 Task: Create new Company, with domain: 'sharp.com' and type: 'Prospect'. Add new contact for this company, with mail Id: 'Tara21Sharma@sharp.com', First Name: Tara, Last name:  Sharma, Job Title: 'Market Research Analyst', Phone Number: '(202) 555-2346'. Change life cycle stage to  Lead and lead status to  Open. Logged in from softage.1@softage.net
Action: Mouse moved to (86, 55)
Screenshot: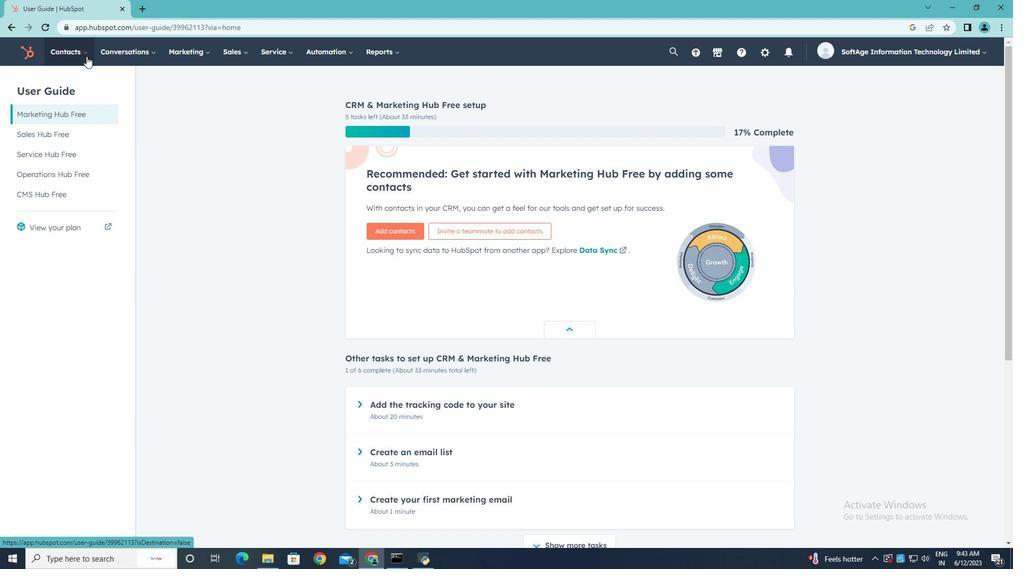 
Action: Mouse pressed left at (86, 55)
Screenshot: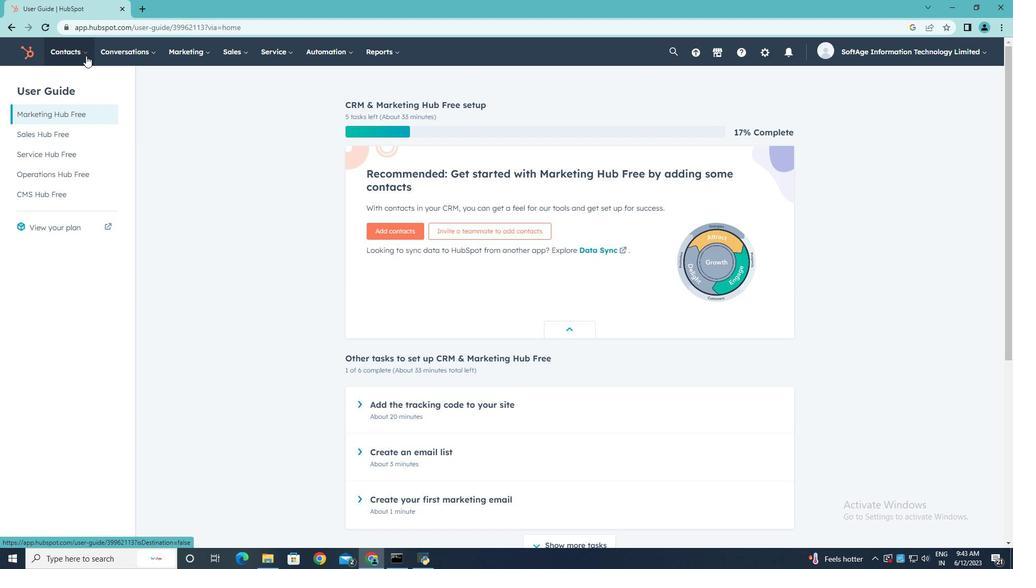 
Action: Mouse moved to (74, 101)
Screenshot: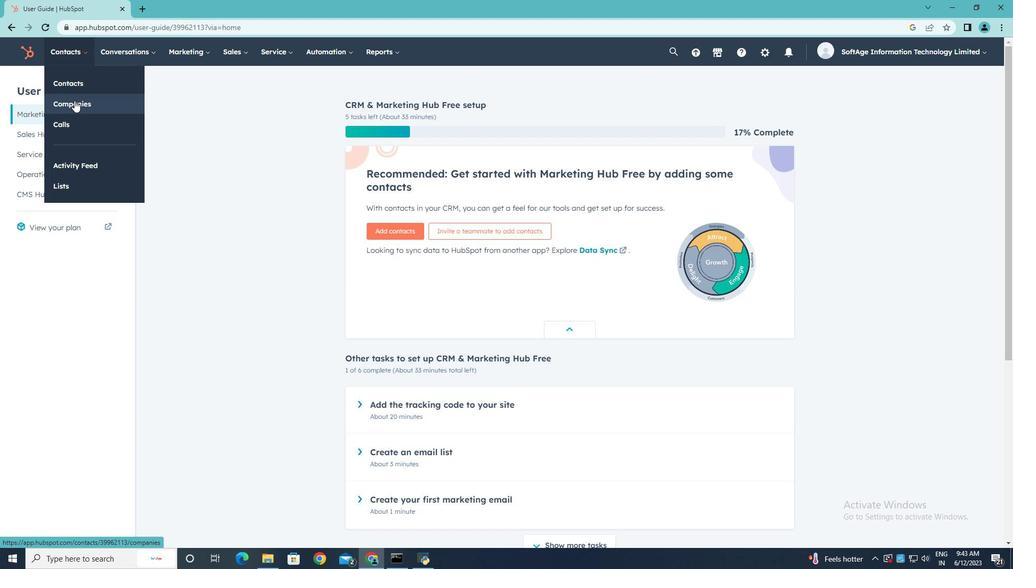 
Action: Mouse pressed left at (74, 101)
Screenshot: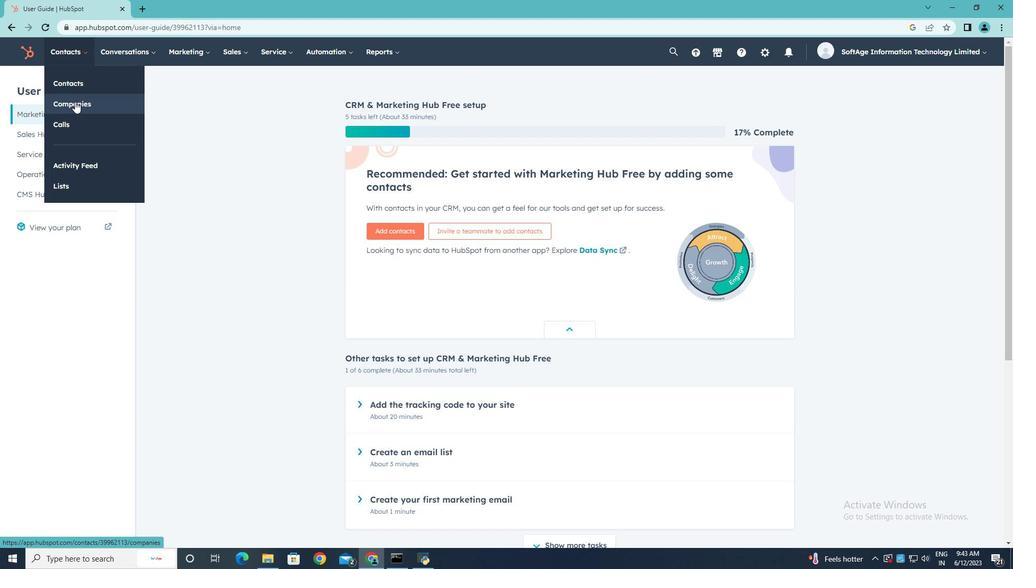 
Action: Mouse moved to (939, 88)
Screenshot: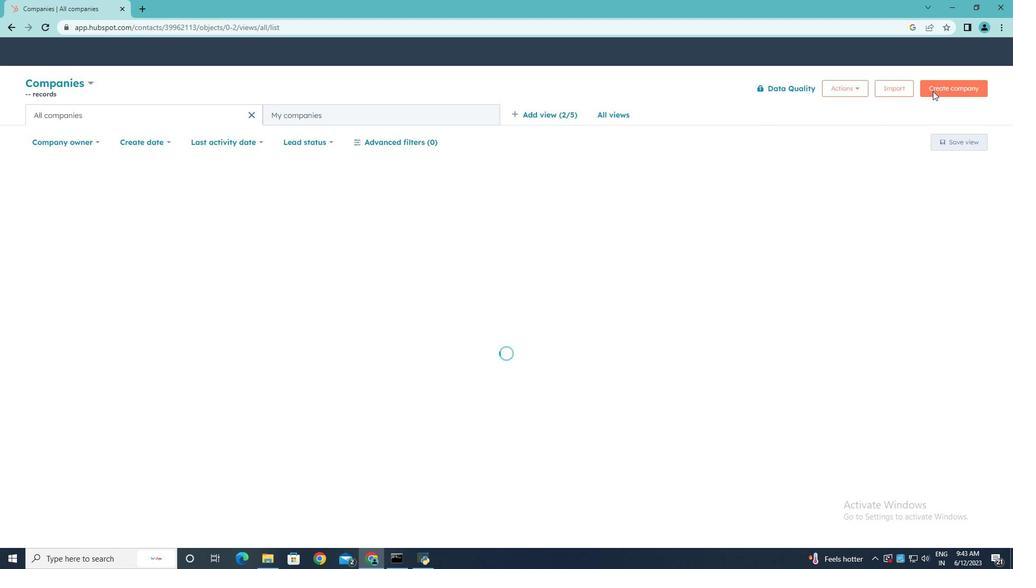 
Action: Mouse pressed left at (939, 88)
Screenshot: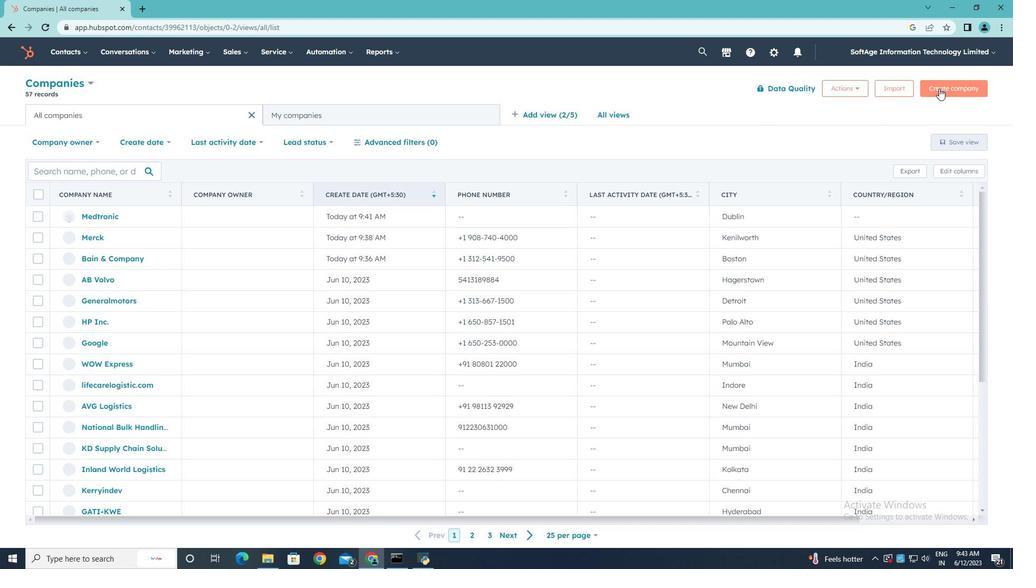 
Action: Mouse moved to (791, 137)
Screenshot: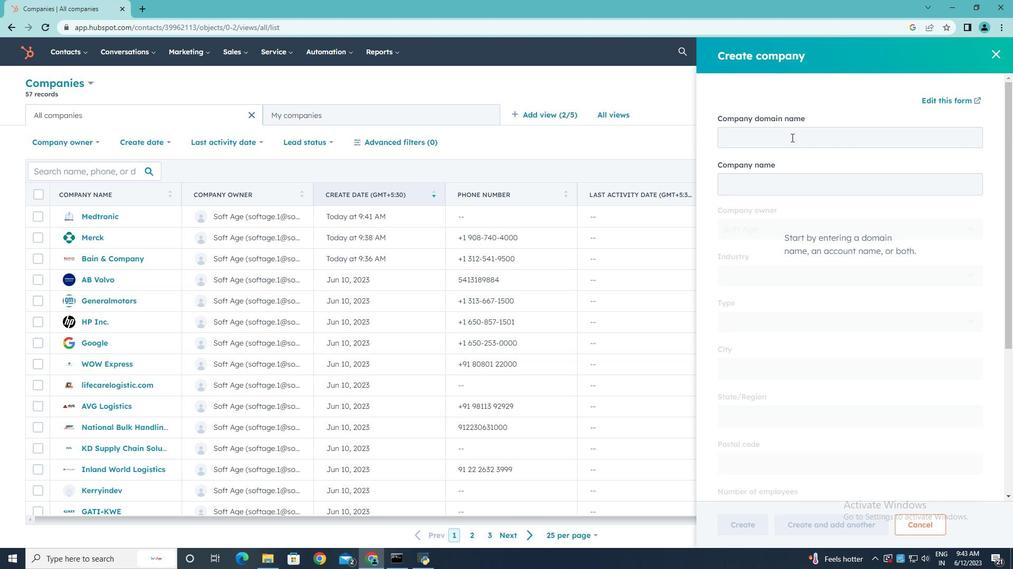 
Action: Mouse pressed left at (791, 137)
Screenshot: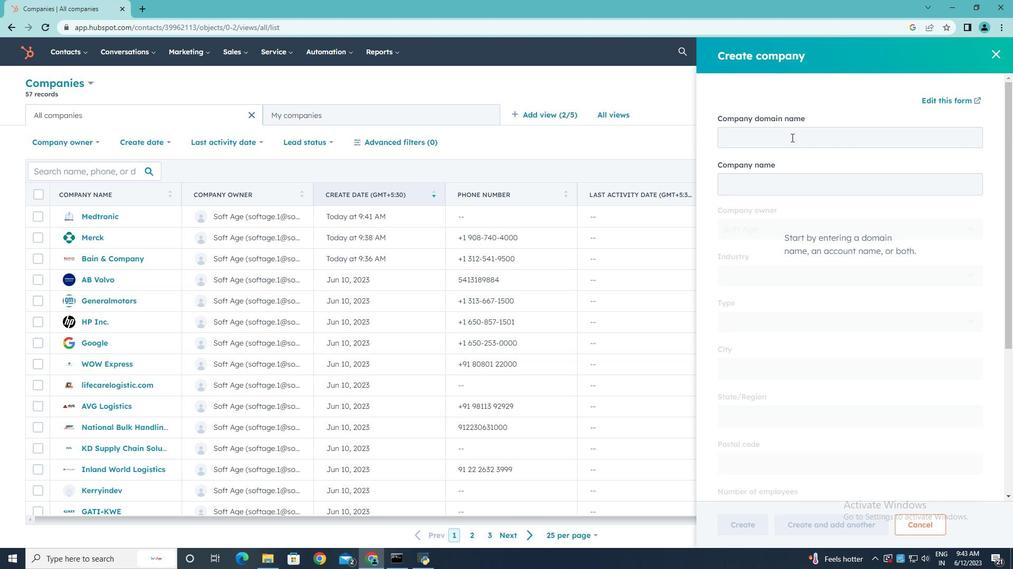 
Action: Key pressed sharp.com
Screenshot: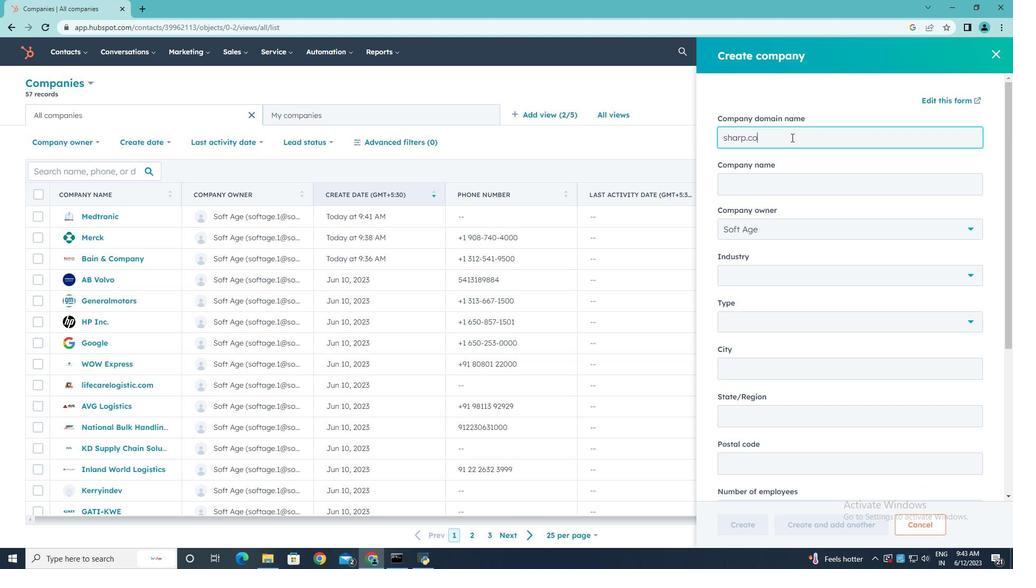 
Action: Mouse moved to (786, 208)
Screenshot: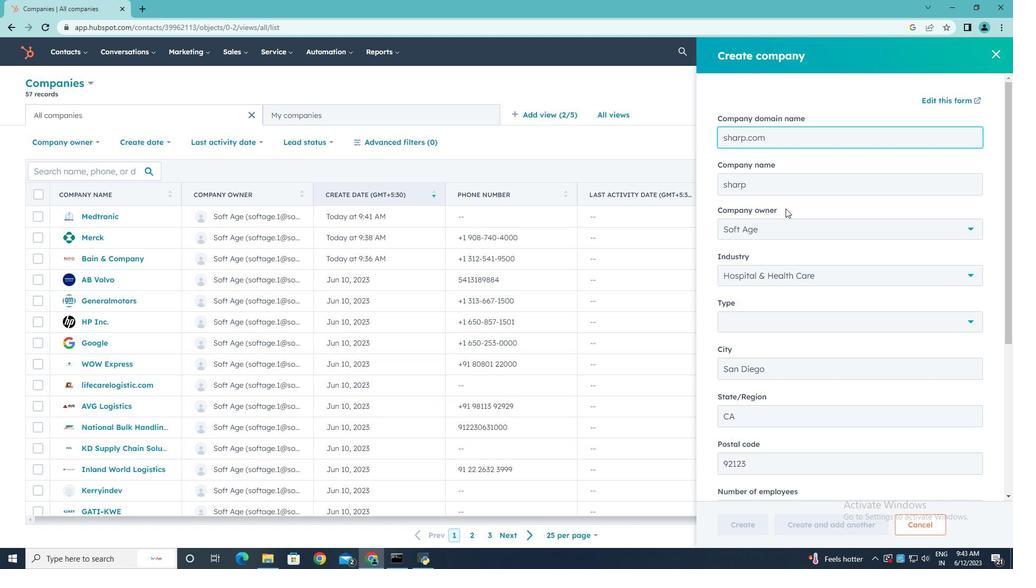 
Action: Mouse scrolled (786, 207) with delta (0, 0)
Screenshot: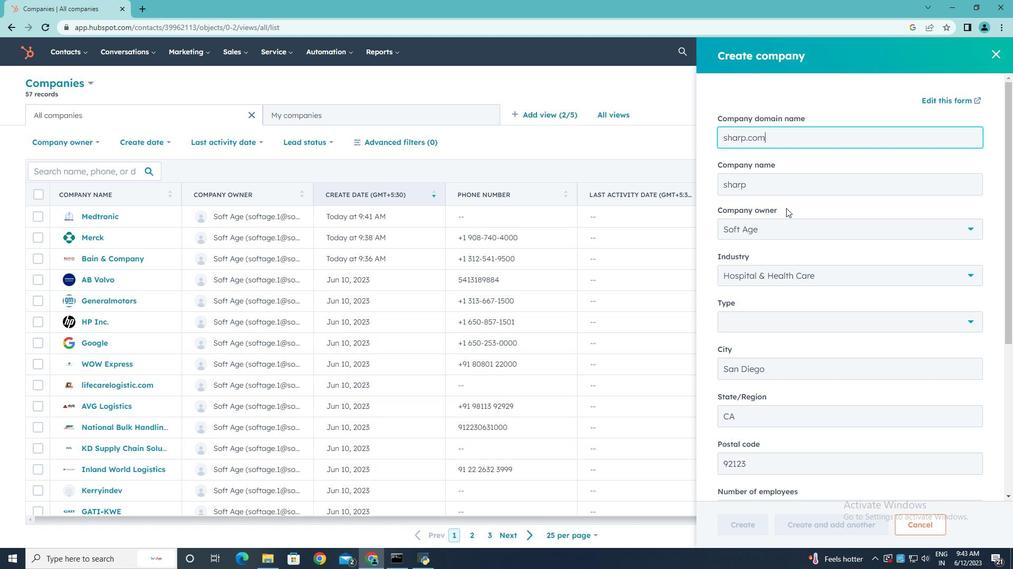 
Action: Mouse scrolled (786, 207) with delta (0, 0)
Screenshot: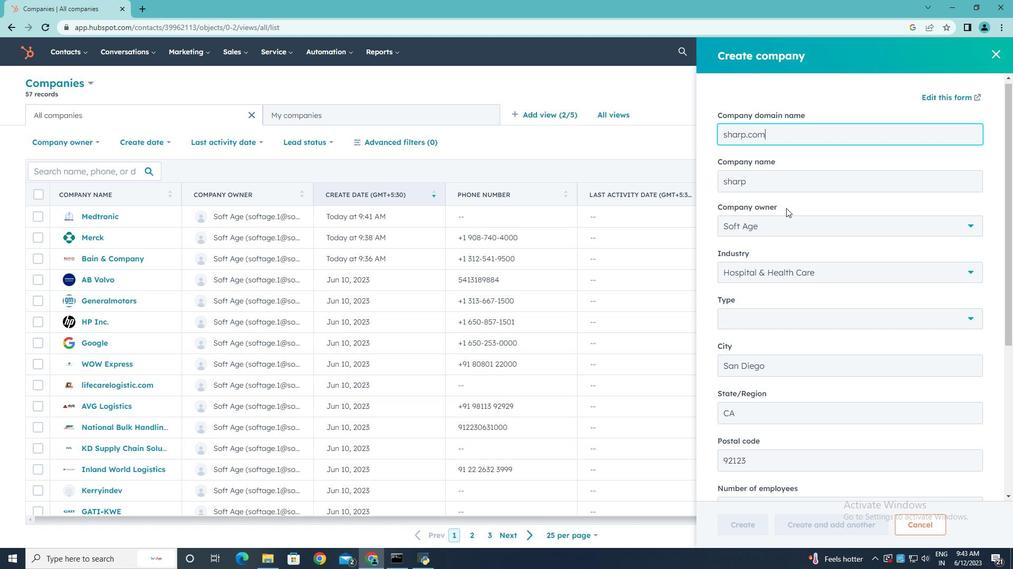 
Action: Mouse scrolled (786, 207) with delta (0, 0)
Screenshot: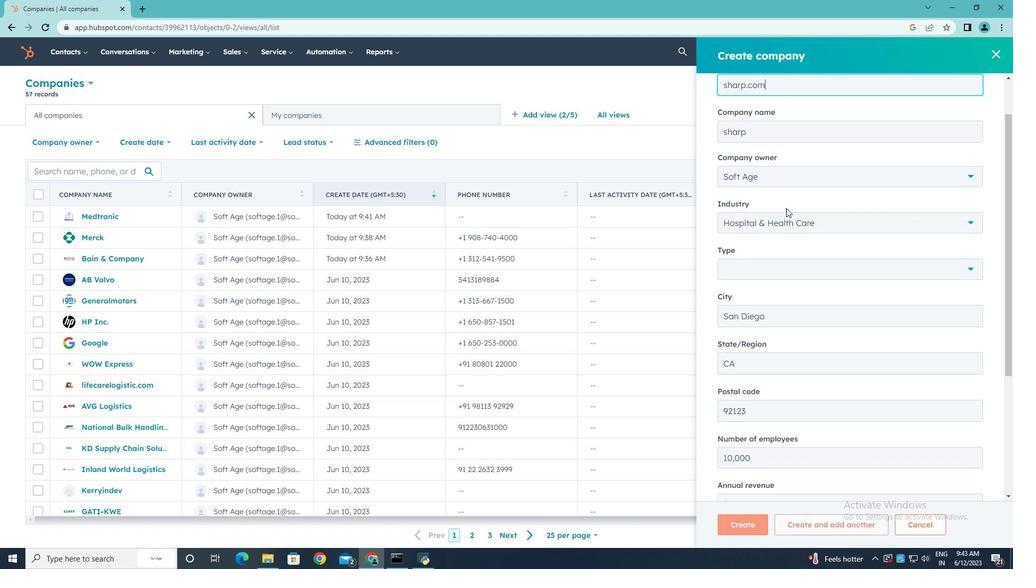 
Action: Mouse moved to (889, 165)
Screenshot: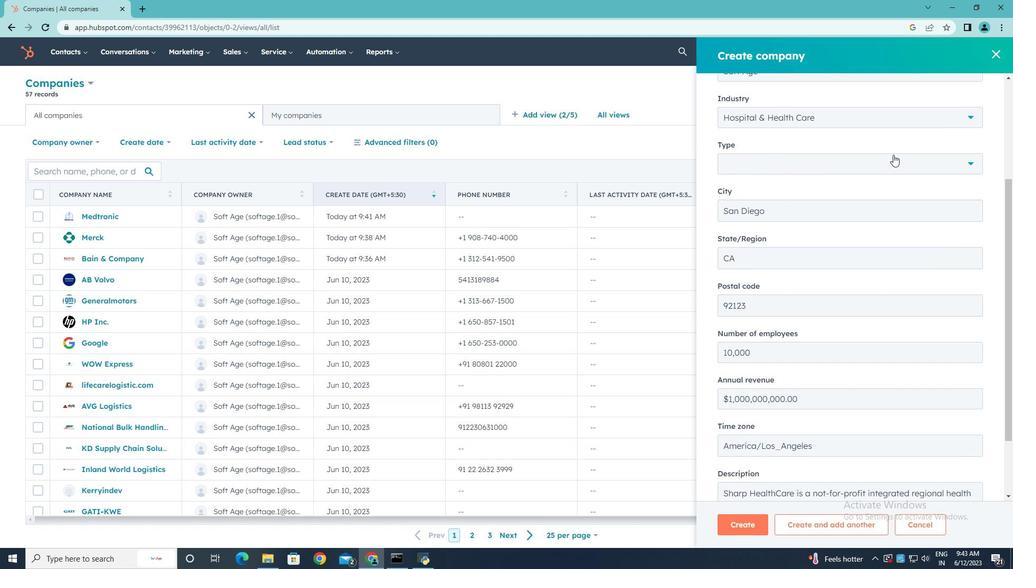 
Action: Mouse pressed left at (889, 165)
Screenshot: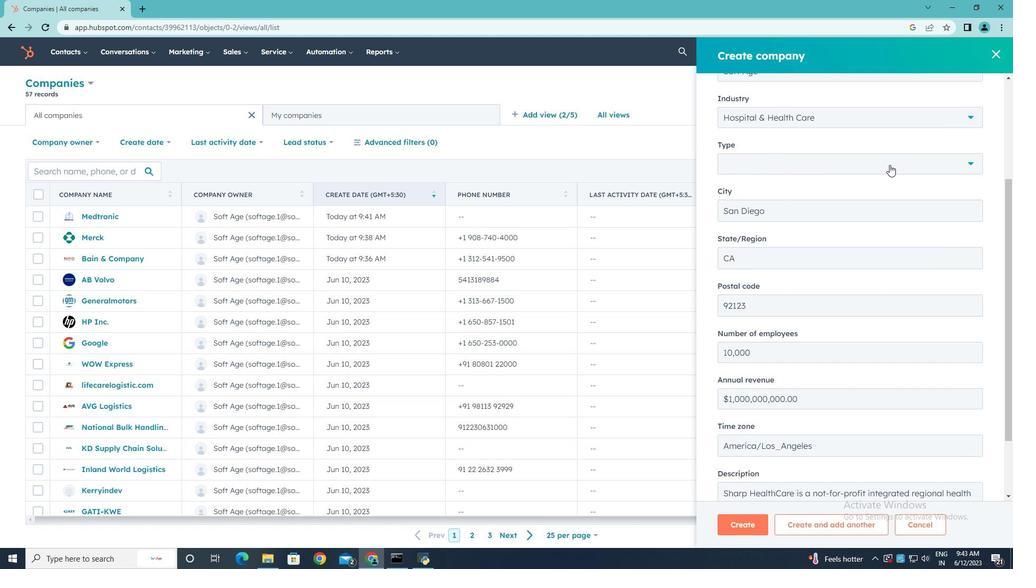 
Action: Mouse moved to (788, 208)
Screenshot: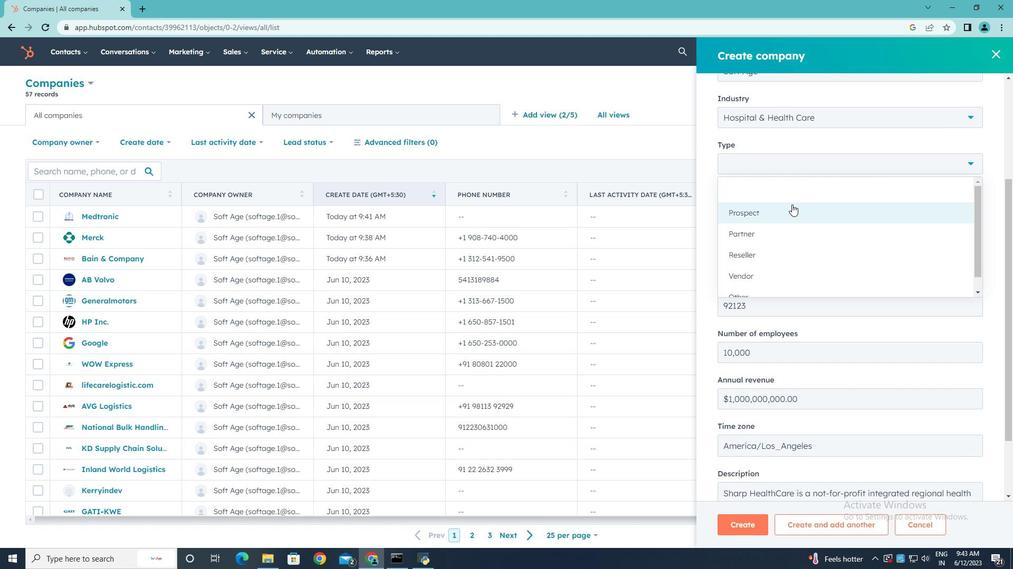 
Action: Mouse pressed left at (788, 208)
Screenshot: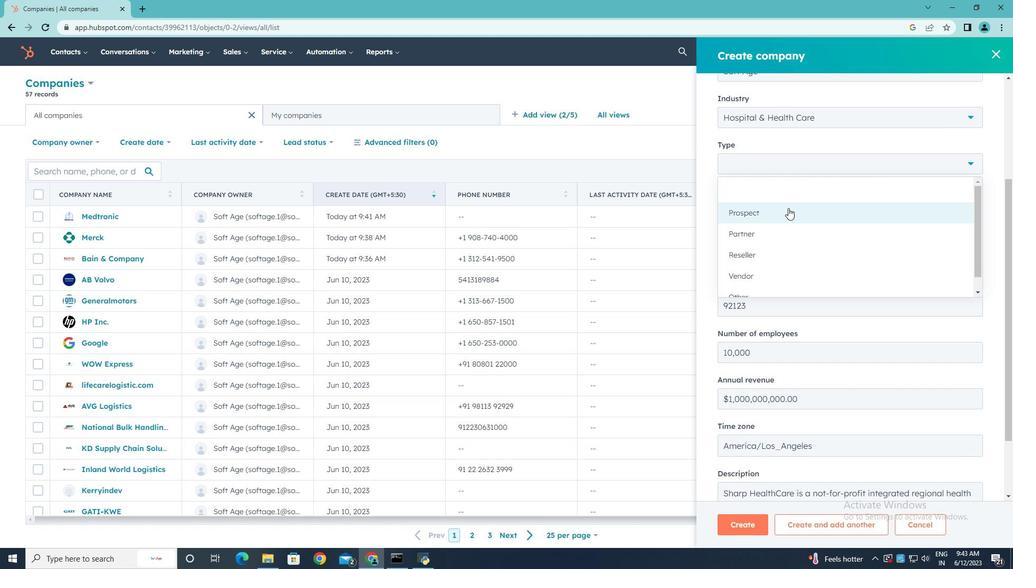 
Action: Mouse moved to (747, 529)
Screenshot: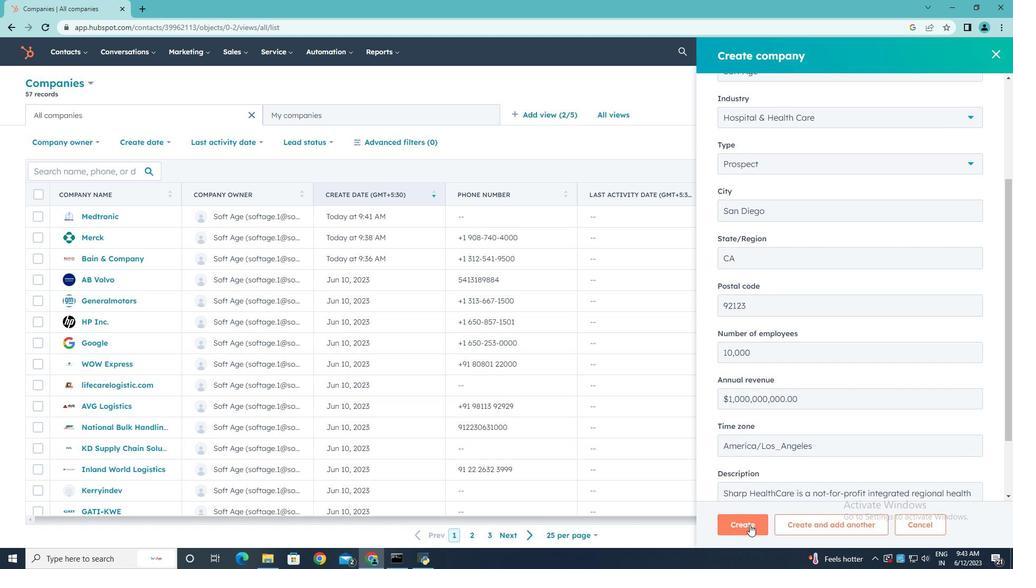 
Action: Mouse pressed left at (747, 529)
Screenshot: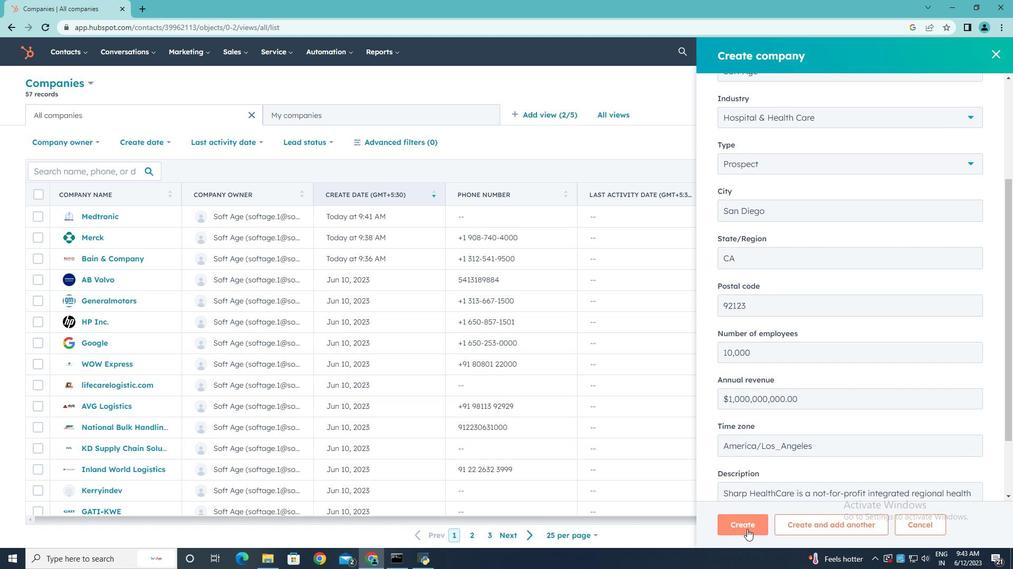 
Action: Mouse moved to (706, 336)
Screenshot: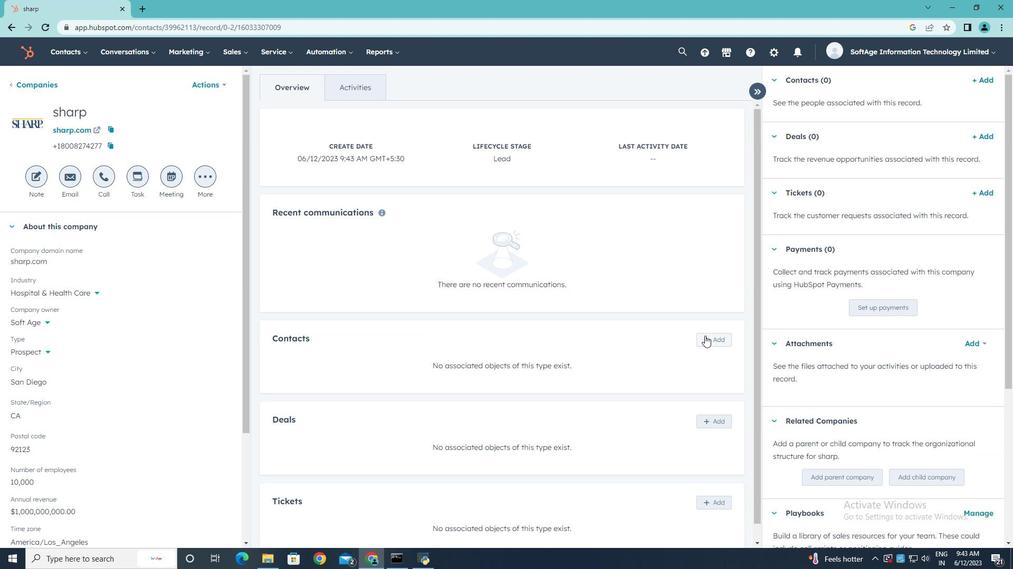 
Action: Mouse pressed left at (706, 336)
Screenshot: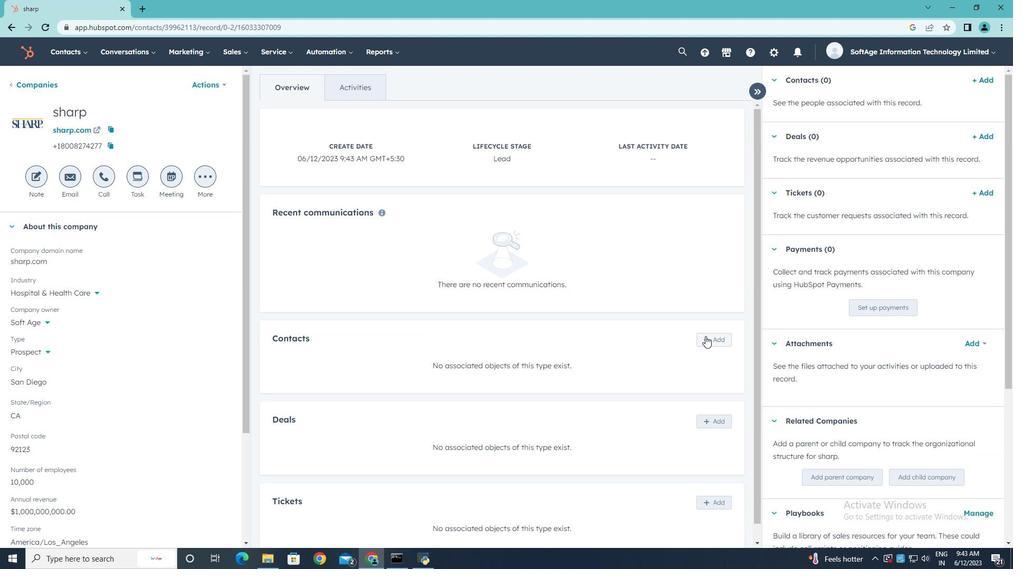 
Action: Mouse moved to (794, 107)
Screenshot: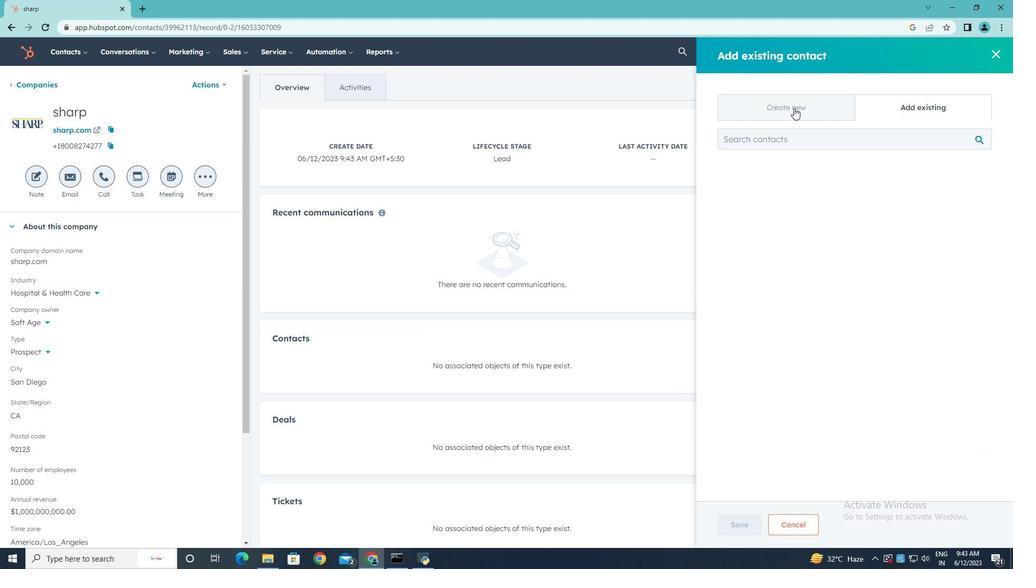 
Action: Mouse pressed left at (794, 107)
Screenshot: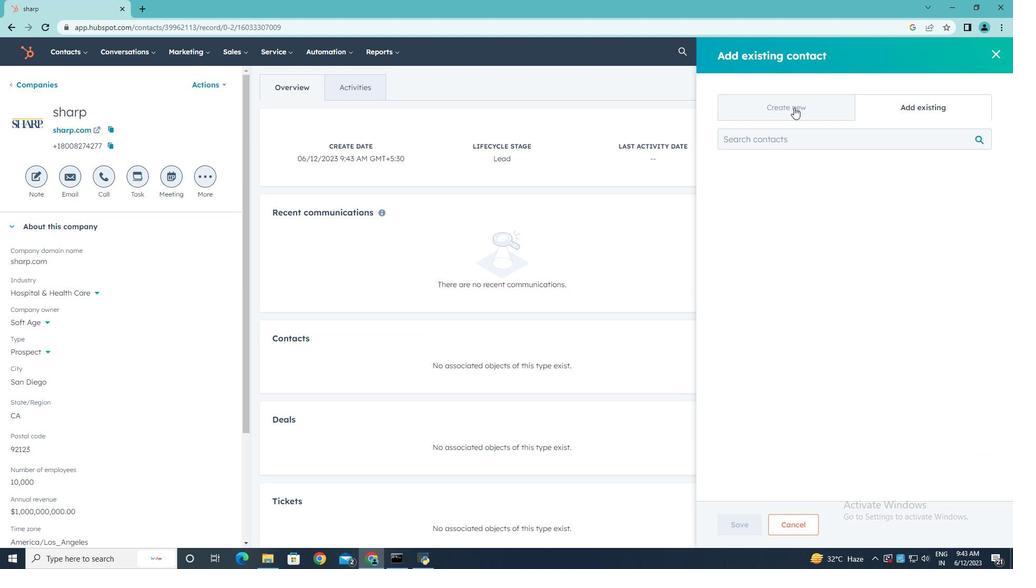 
Action: Mouse moved to (766, 171)
Screenshot: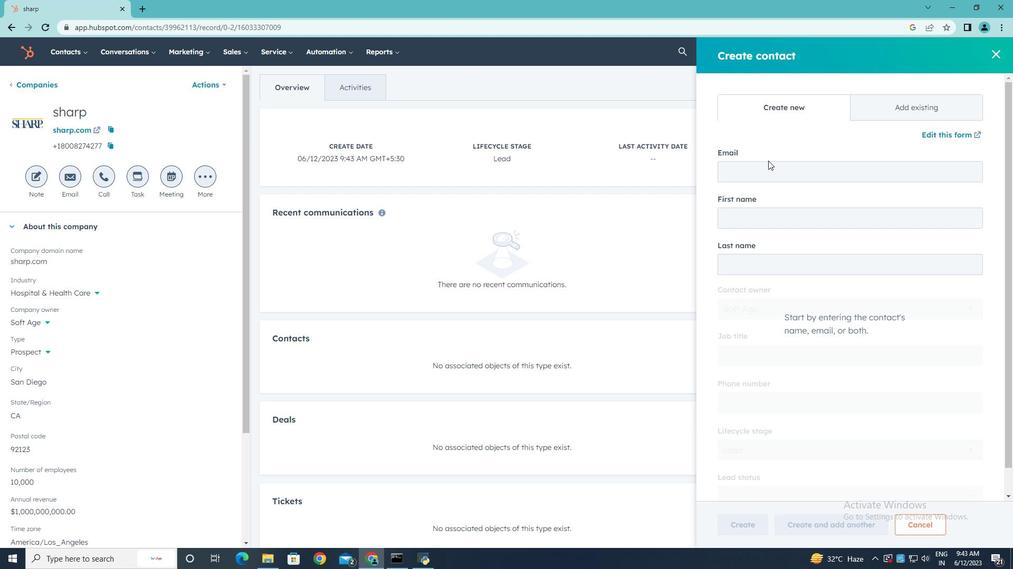 
Action: Mouse pressed left at (766, 171)
Screenshot: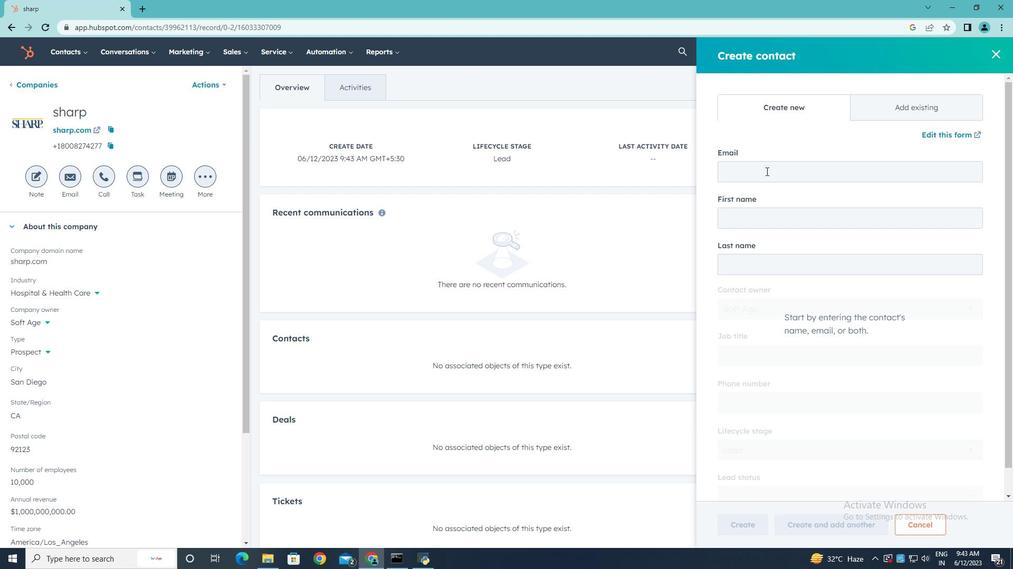 
Action: Key pressed <Key.shift>Tara21<Key.shift>Sharma<Key.shift>@sharp.com
Screenshot: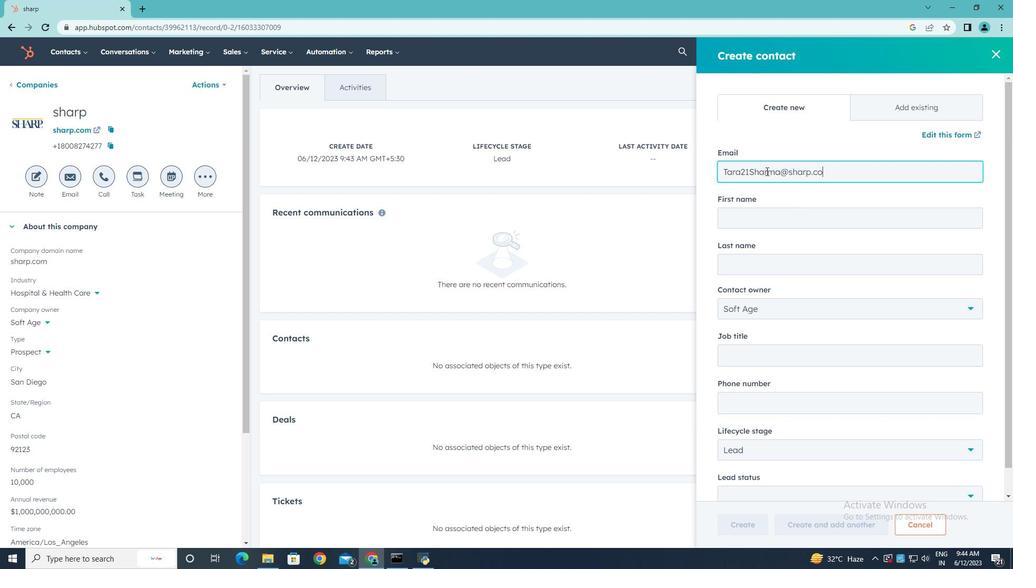 
Action: Mouse moved to (775, 226)
Screenshot: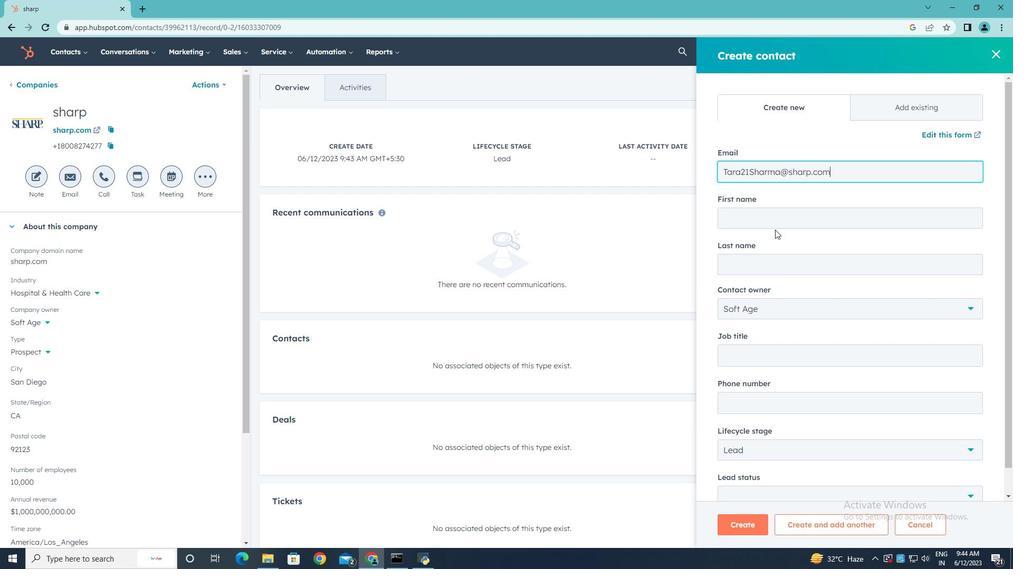 
Action: Mouse pressed left at (775, 226)
Screenshot: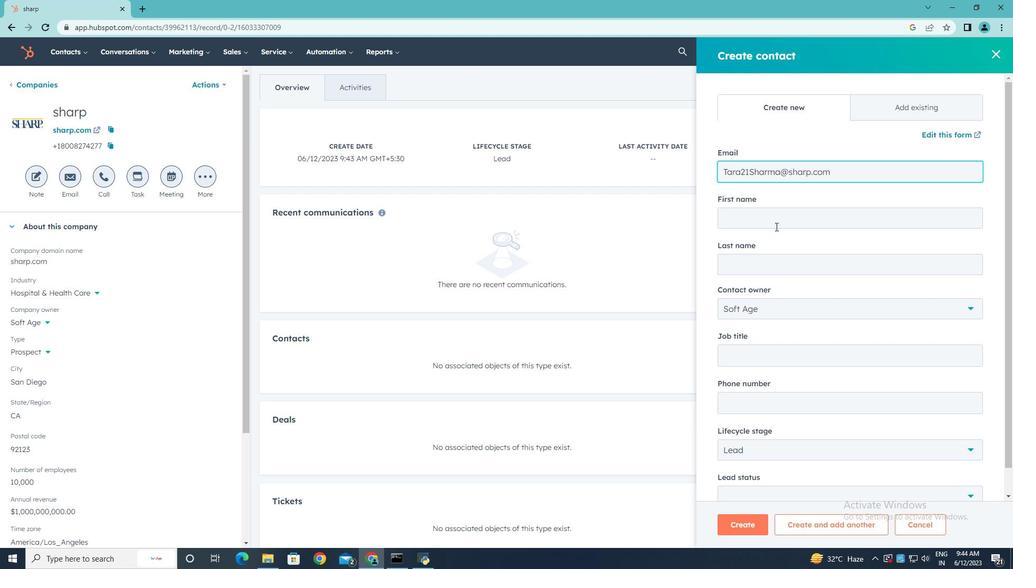 
Action: Key pressed <Key.shift>Tara
Screenshot: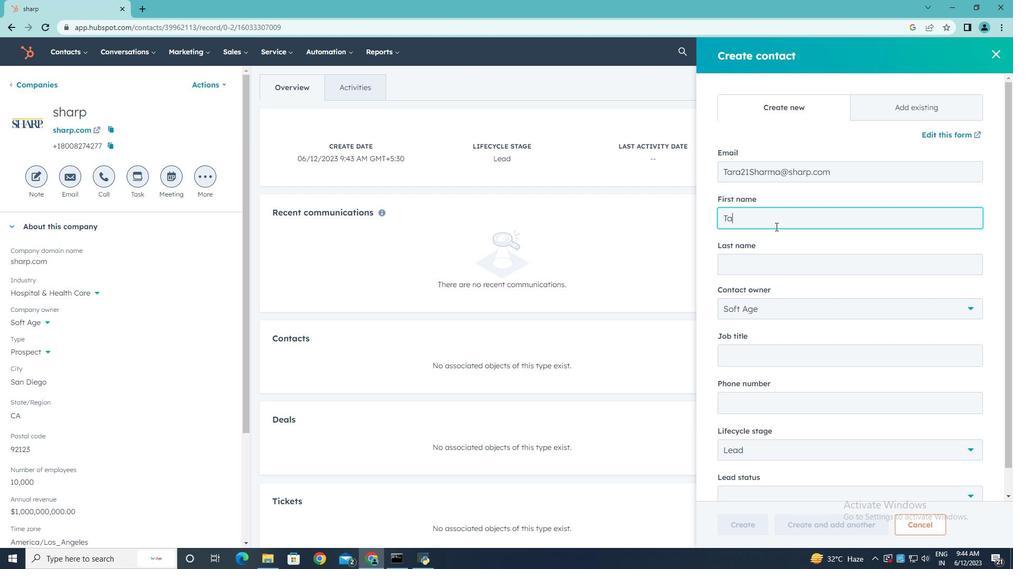
Action: Mouse moved to (766, 267)
Screenshot: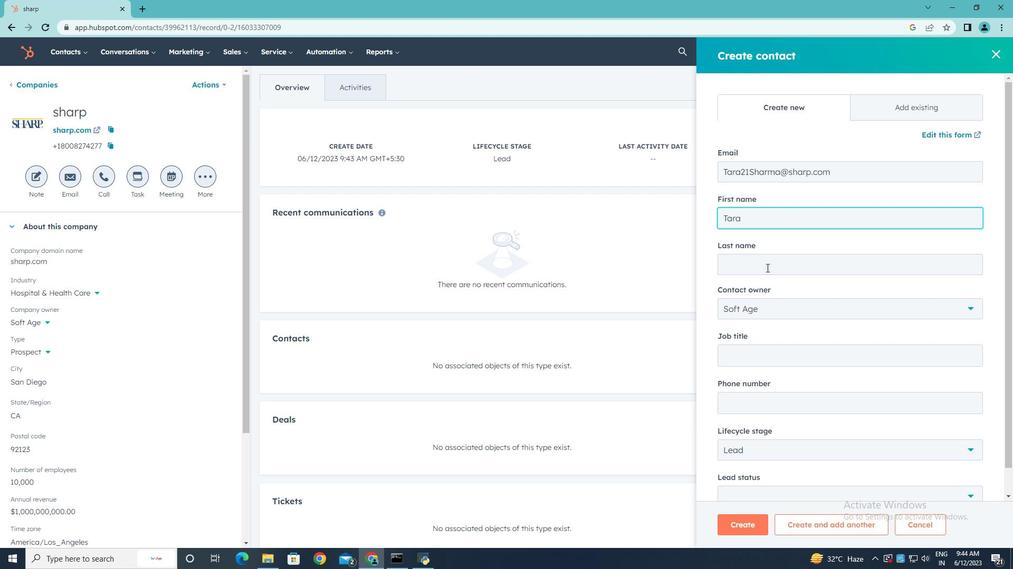 
Action: Mouse pressed left at (766, 267)
Screenshot: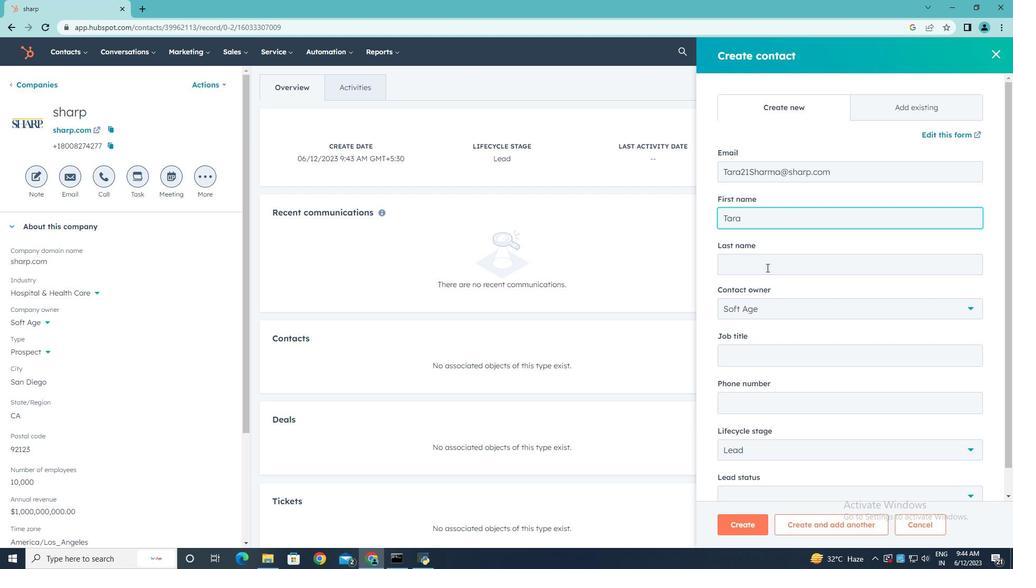 
Action: Key pressed <Key.shift>Sharma
Screenshot: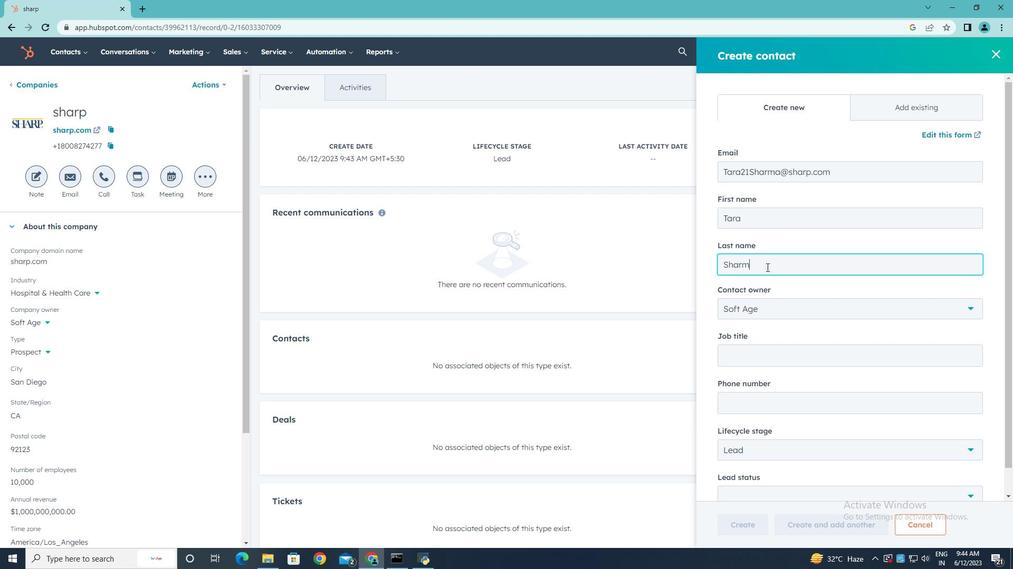 
Action: Mouse moved to (830, 357)
Screenshot: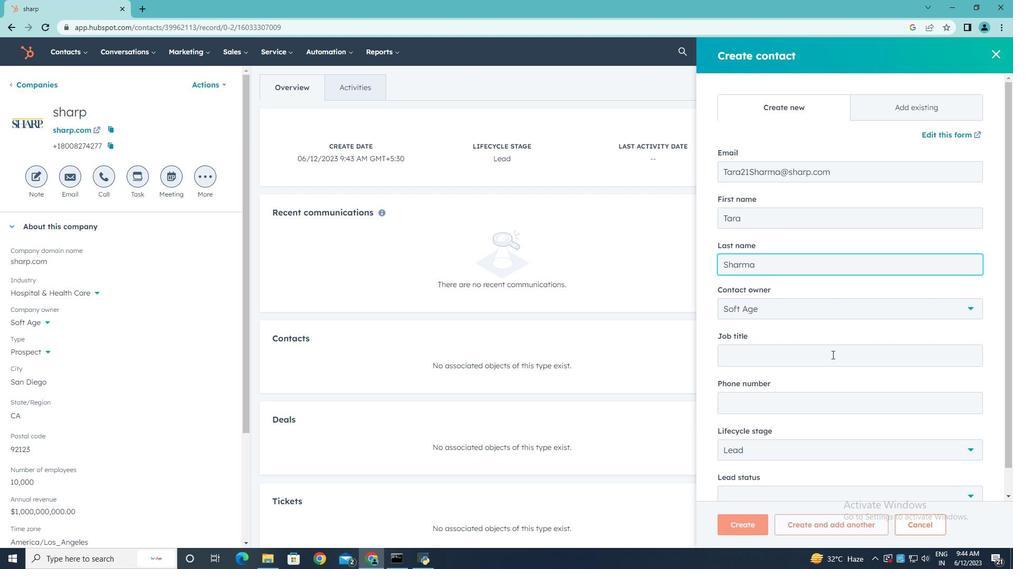
Action: Mouse pressed left at (830, 357)
Screenshot: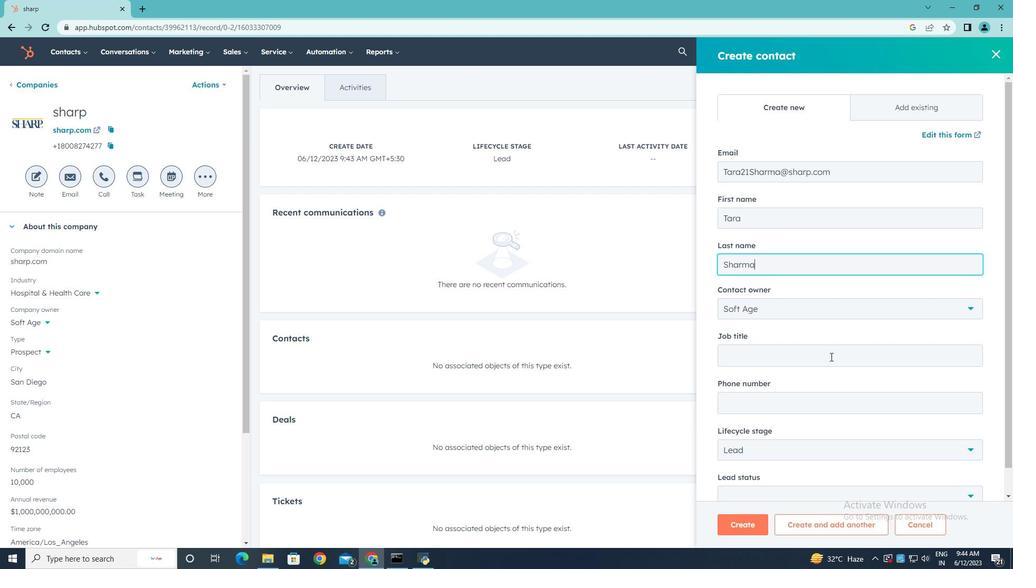 
Action: Key pressed <Key.shift>Market<Key.space><Key.shift>Research<Key.space><Key.shift>Analts<Key.backspace><Key.backspace>yst
Screenshot: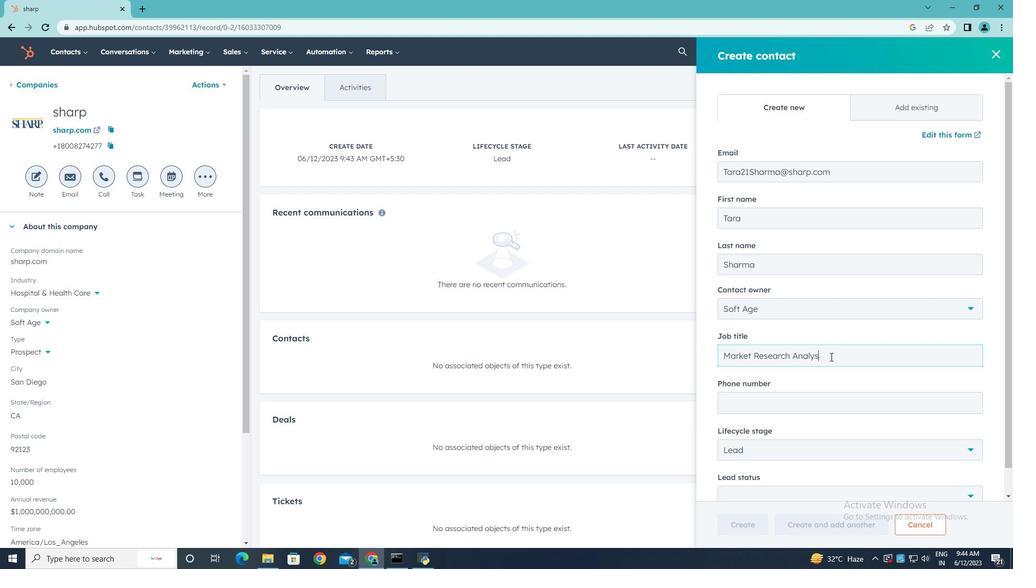 
Action: Mouse moved to (787, 399)
Screenshot: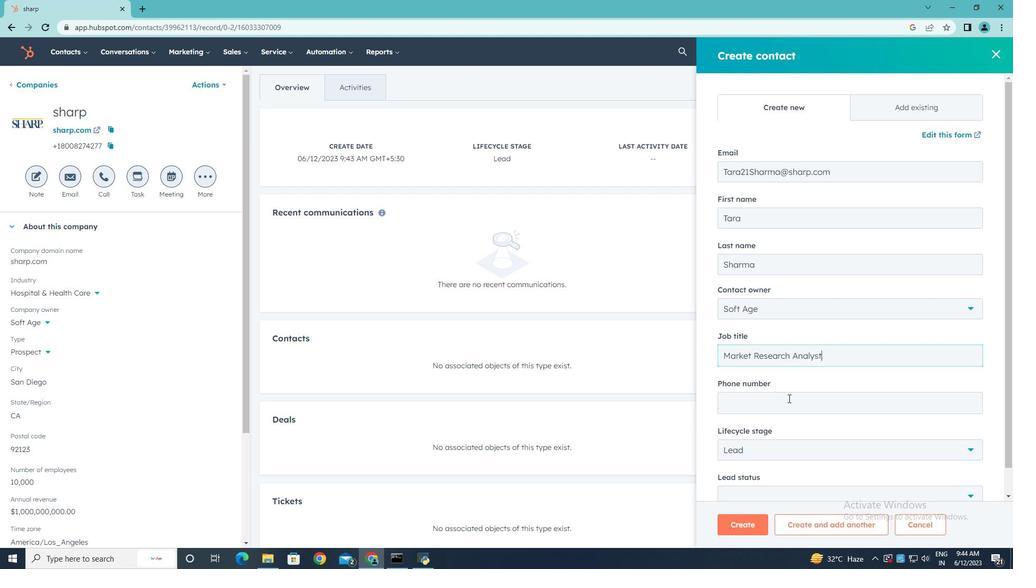 
Action: Mouse pressed left at (787, 399)
Screenshot: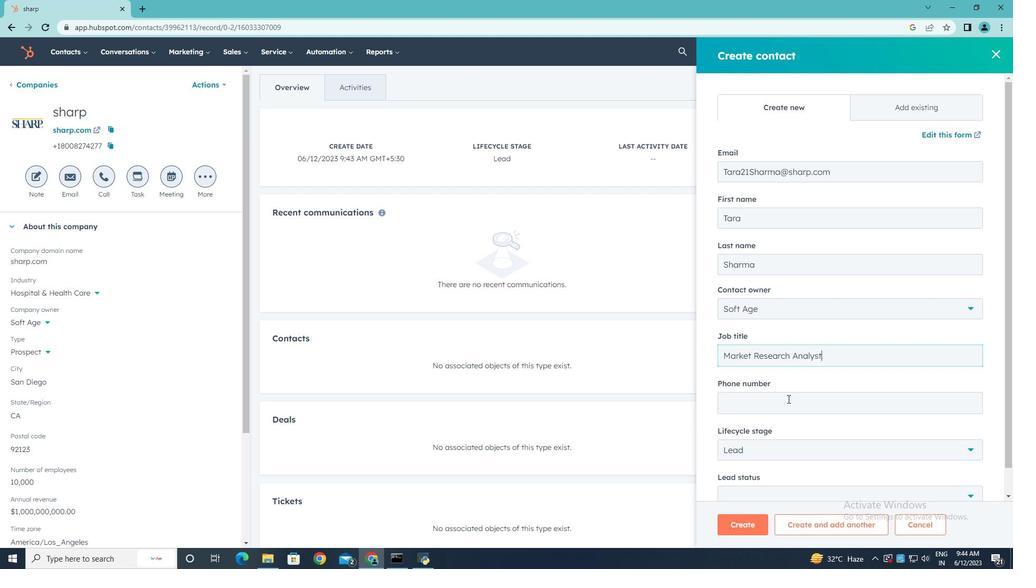 
Action: Key pressed 2025552346
Screenshot: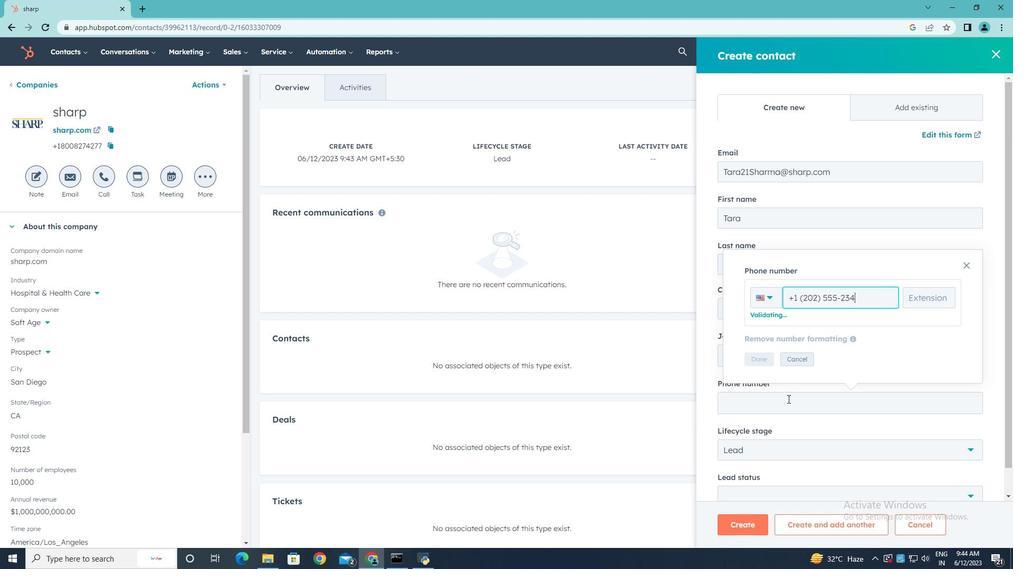 
Action: Mouse moved to (761, 360)
Screenshot: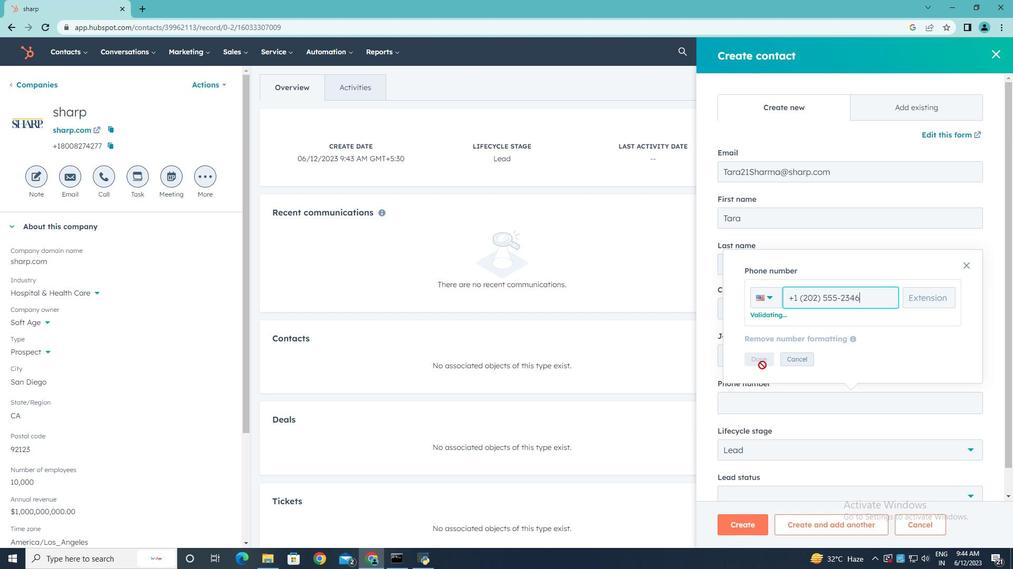 
Action: Mouse pressed left at (761, 360)
Screenshot: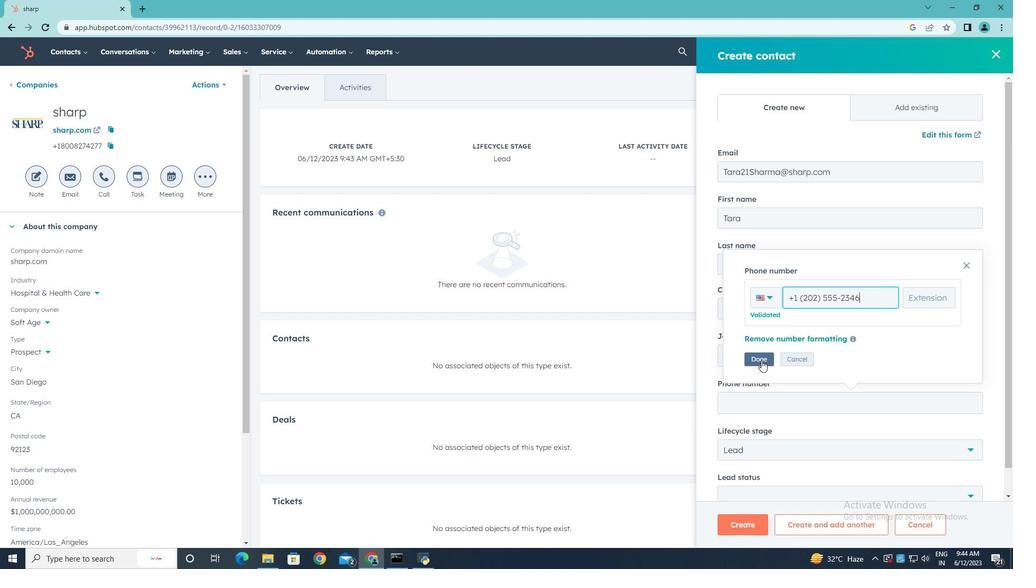 
Action: Mouse moved to (794, 450)
Screenshot: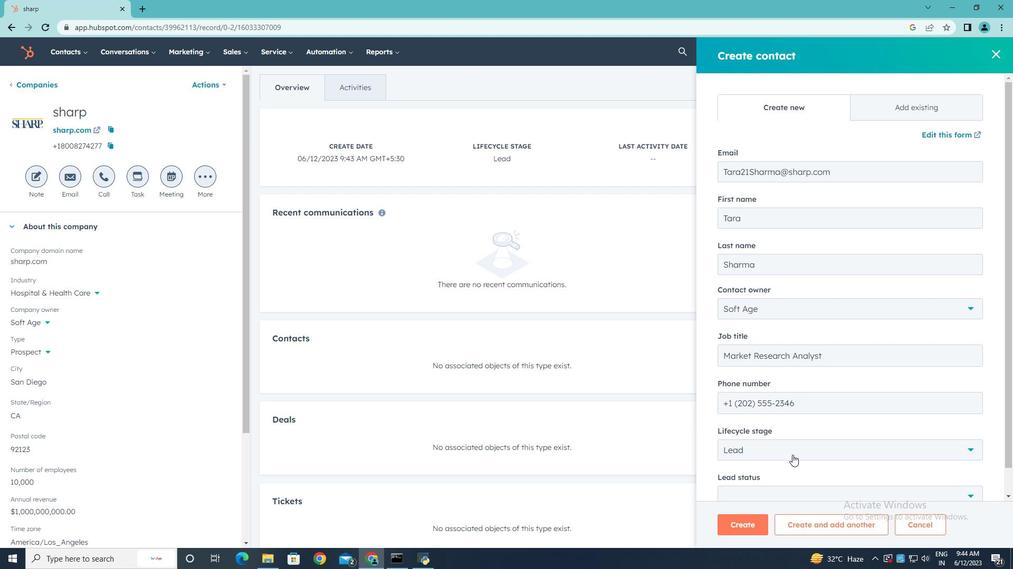 
Action: Mouse pressed left at (794, 450)
Screenshot: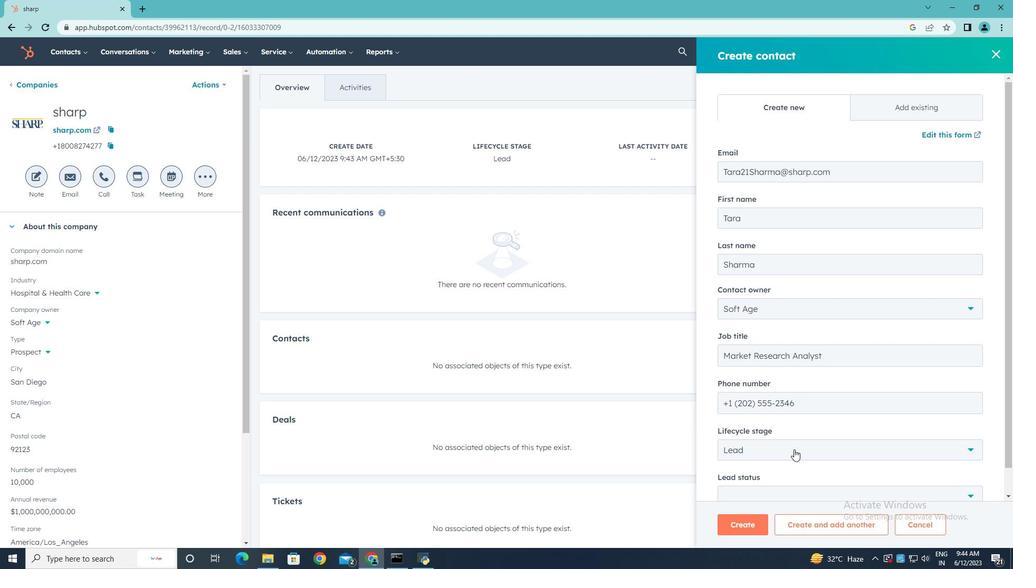
Action: Mouse moved to (765, 349)
Screenshot: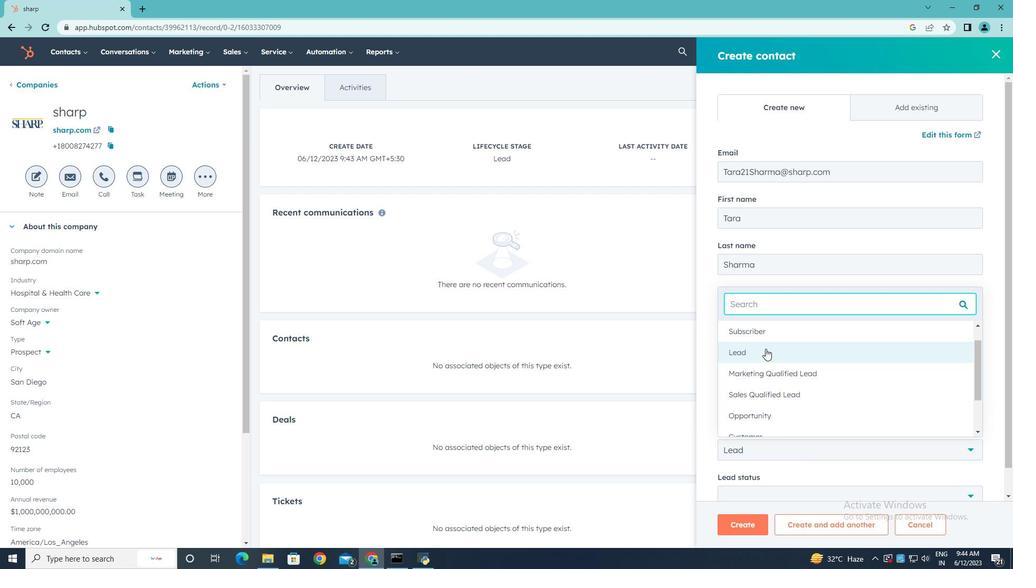 
Action: Mouse pressed left at (765, 349)
Screenshot: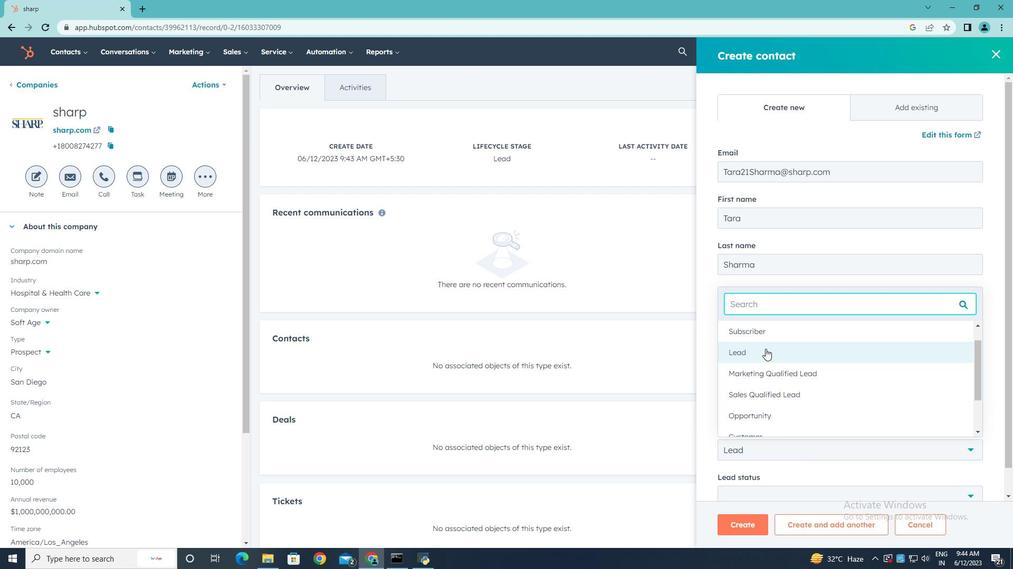 
Action: Mouse moved to (779, 495)
Screenshot: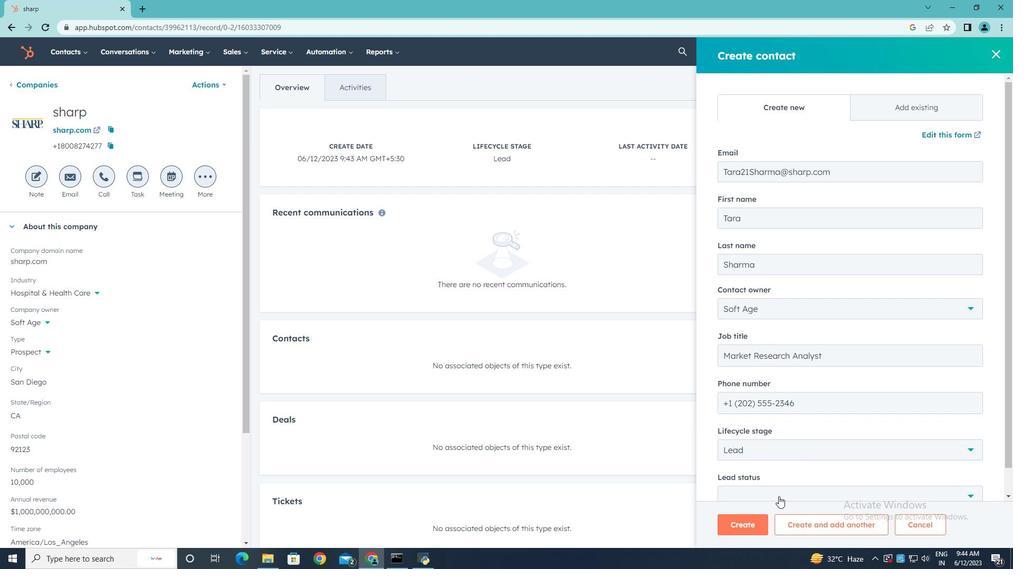 
Action: Mouse pressed left at (779, 495)
Screenshot: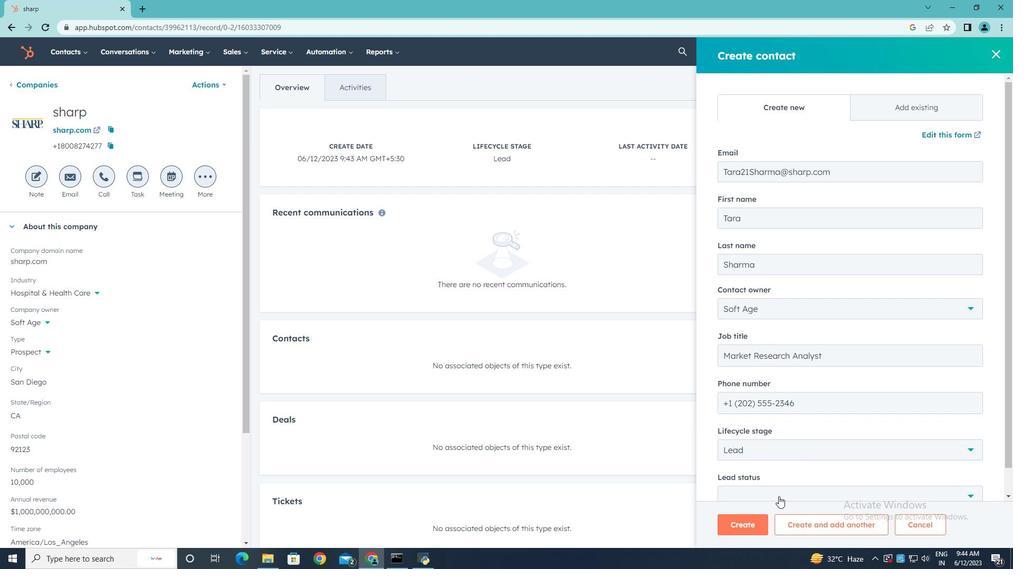 
Action: Mouse moved to (756, 423)
Screenshot: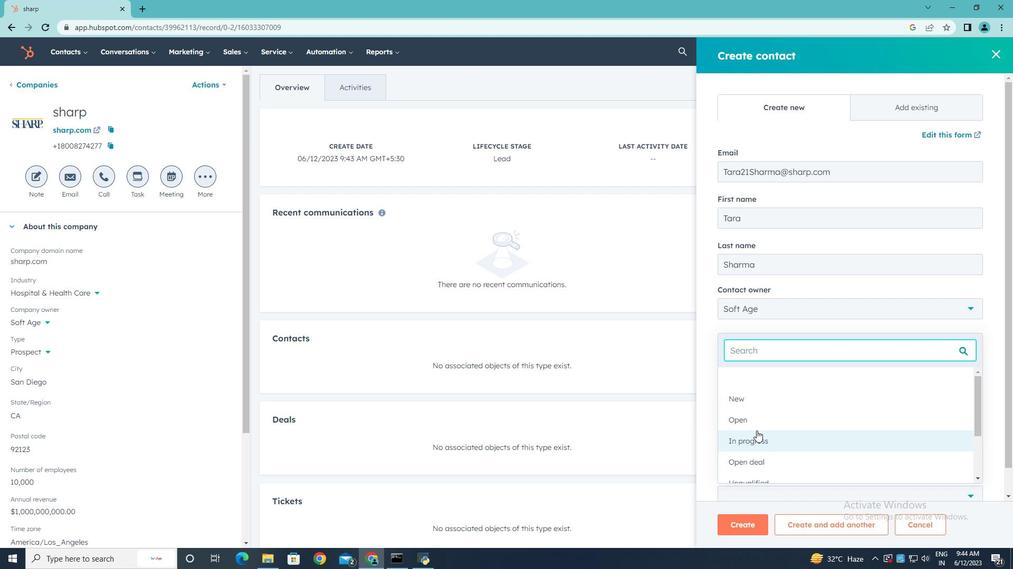 
Action: Mouse pressed left at (756, 423)
Screenshot: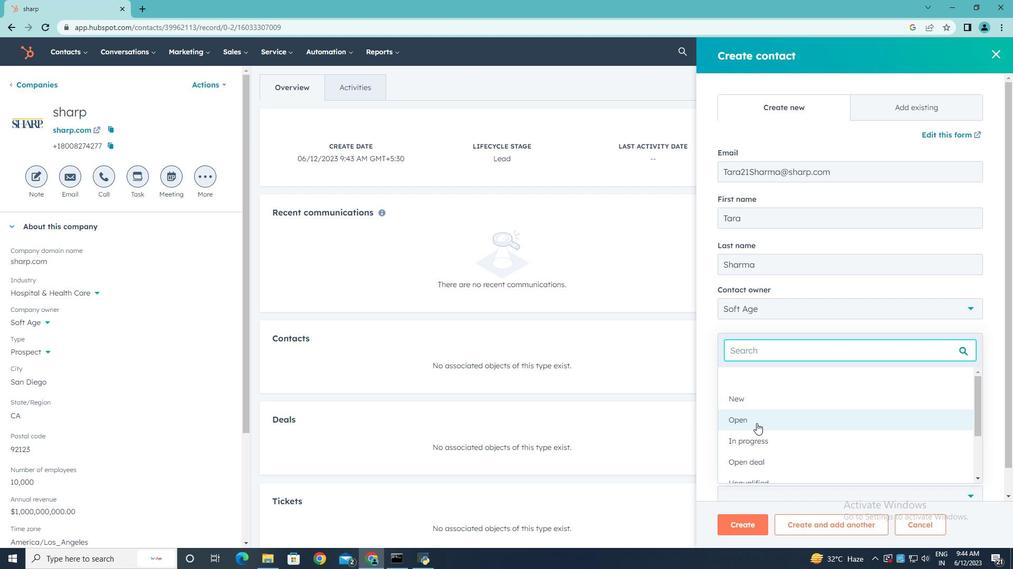 
Action: Mouse scrolled (756, 423) with delta (0, 0)
Screenshot: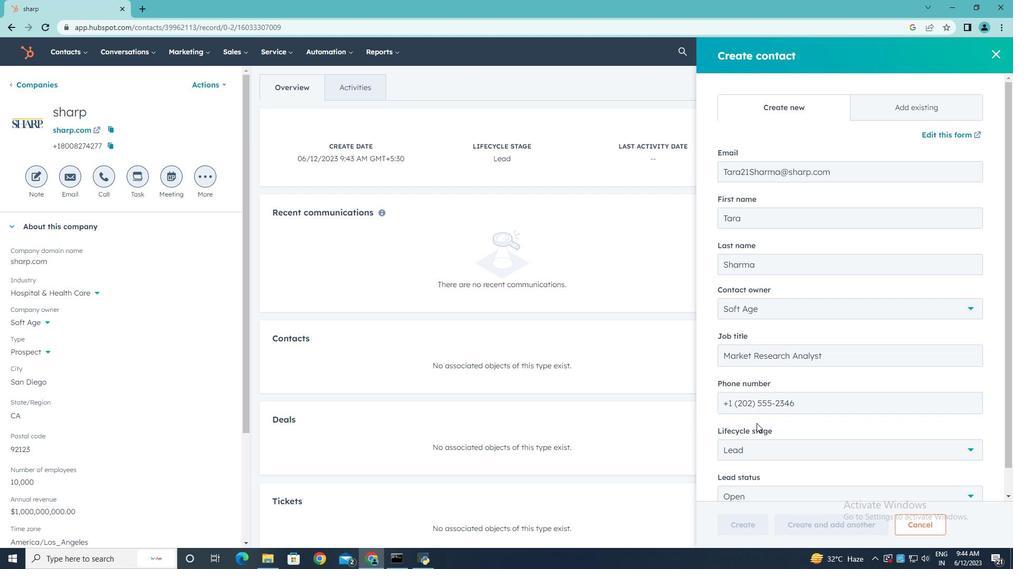 
Action: Mouse scrolled (756, 423) with delta (0, 0)
Screenshot: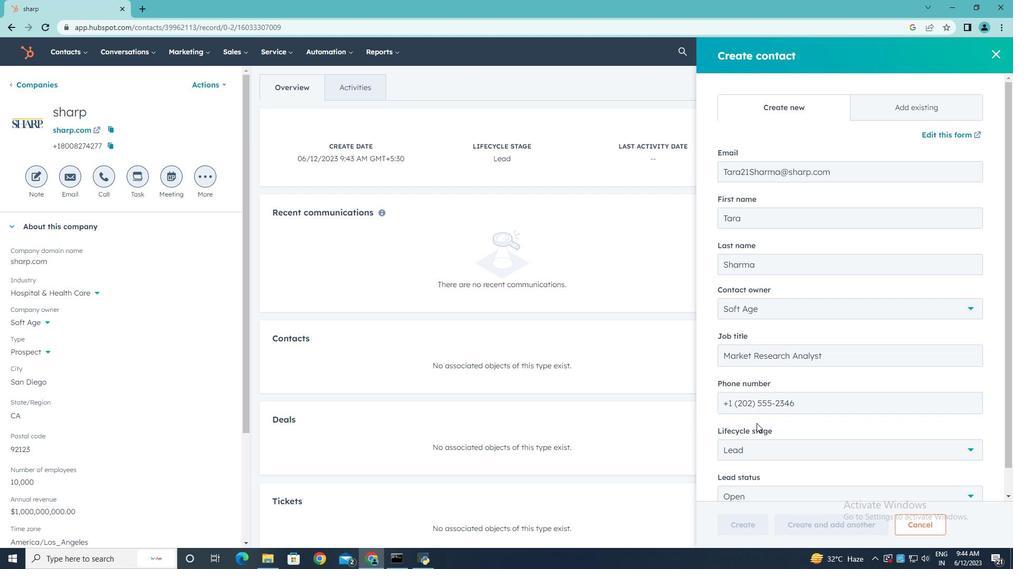
Action: Mouse moved to (746, 527)
Screenshot: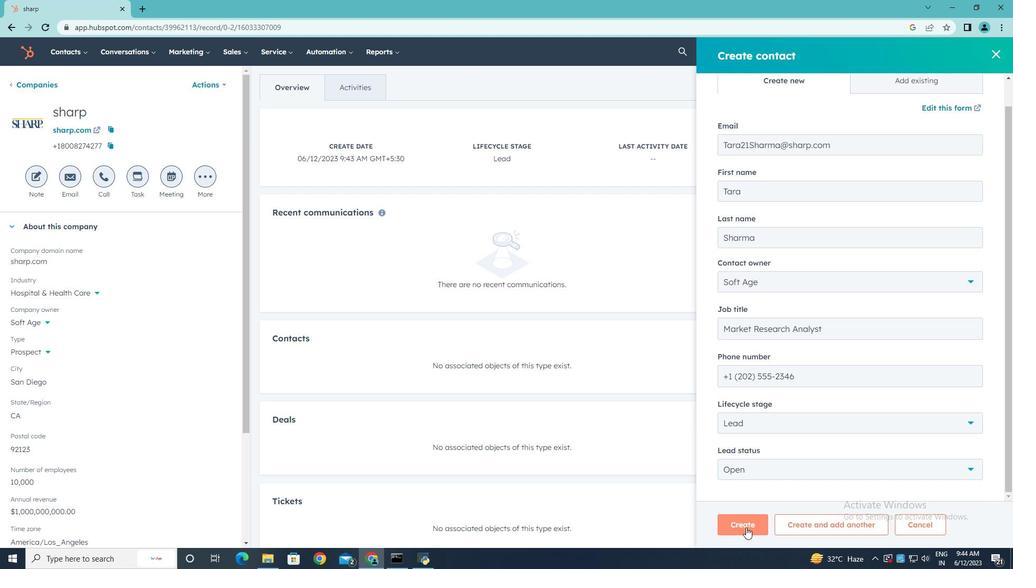 
Action: Mouse pressed left at (746, 527)
Screenshot: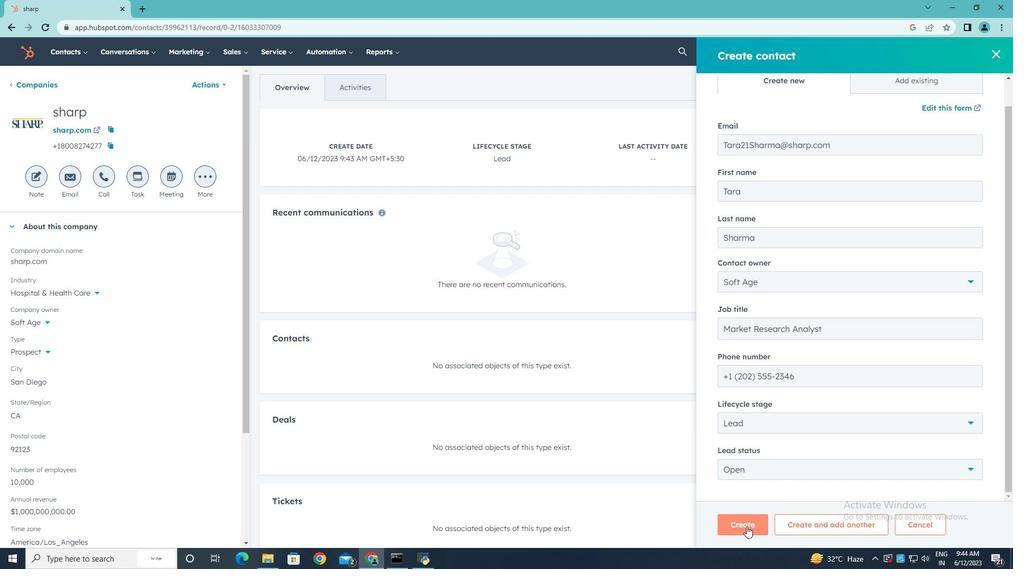 
Action: Mouse moved to (599, 340)
Screenshot: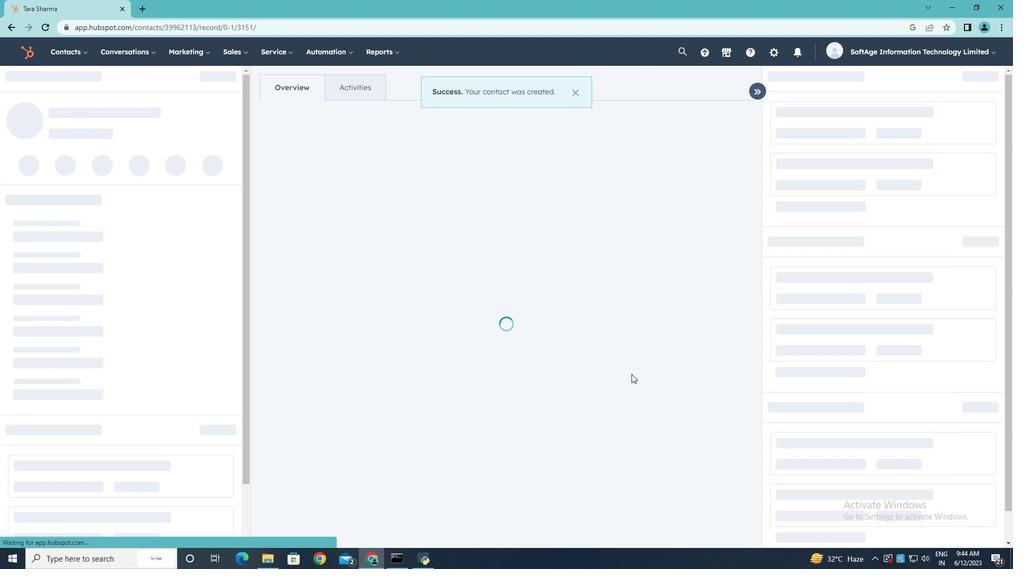 
